 Task: Change the dump module for file dumper to disable.
Action: Mouse moved to (114, 20)
Screenshot: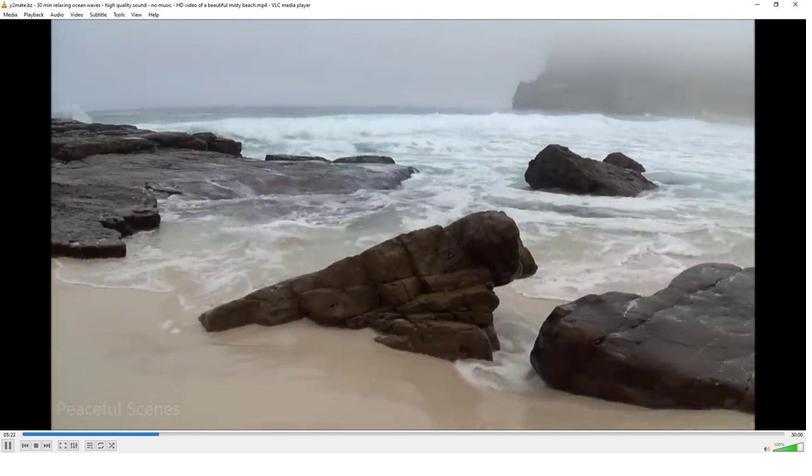 
Action: Mouse pressed left at (114, 20)
Screenshot: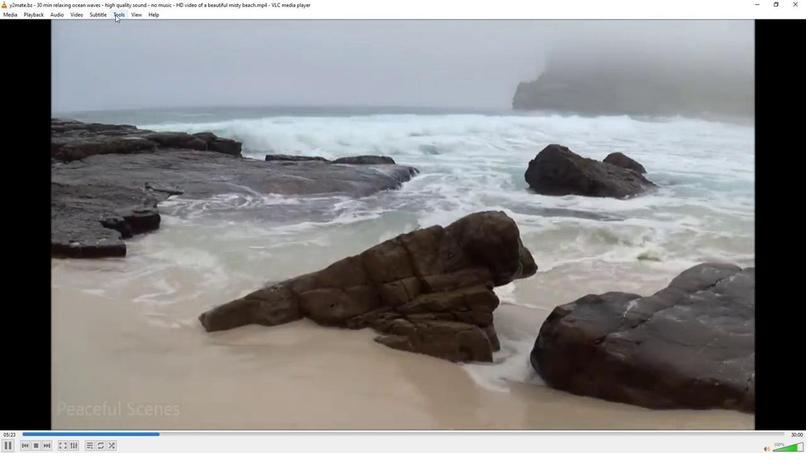 
Action: Mouse moved to (130, 119)
Screenshot: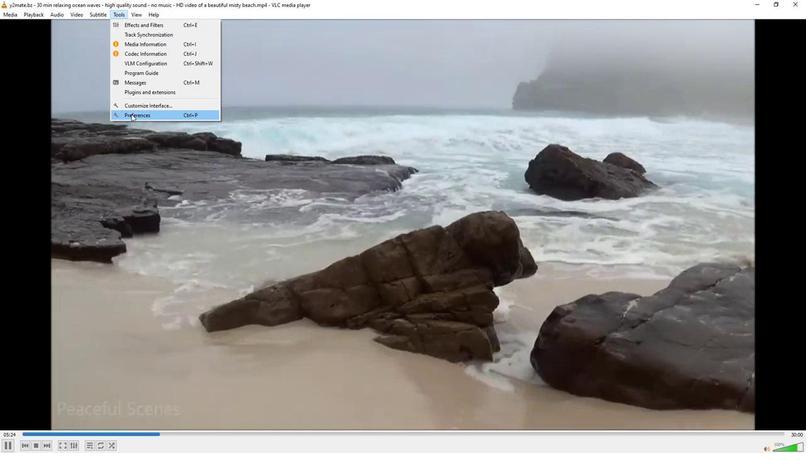 
Action: Mouse pressed left at (130, 119)
Screenshot: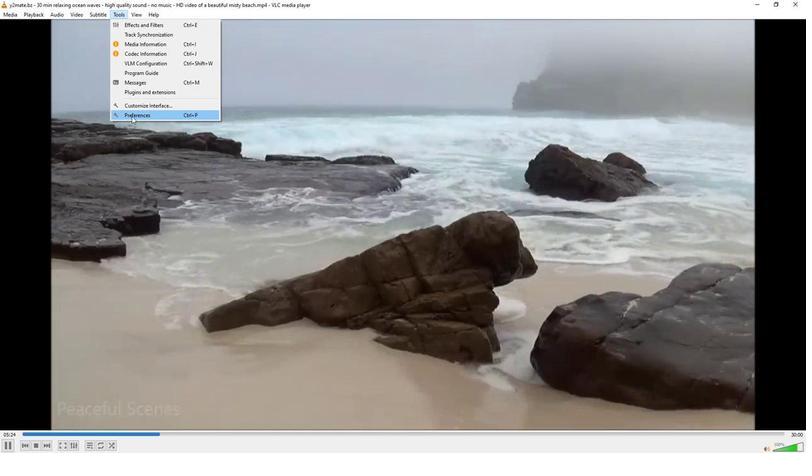
Action: Mouse moved to (221, 348)
Screenshot: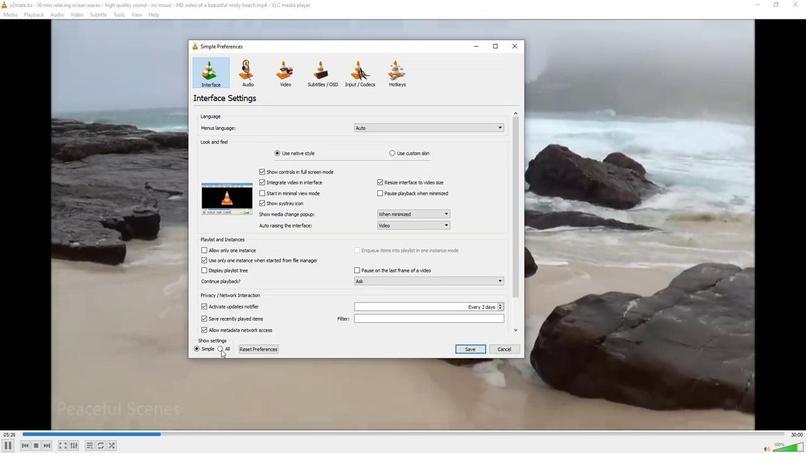 
Action: Mouse pressed left at (221, 348)
Screenshot: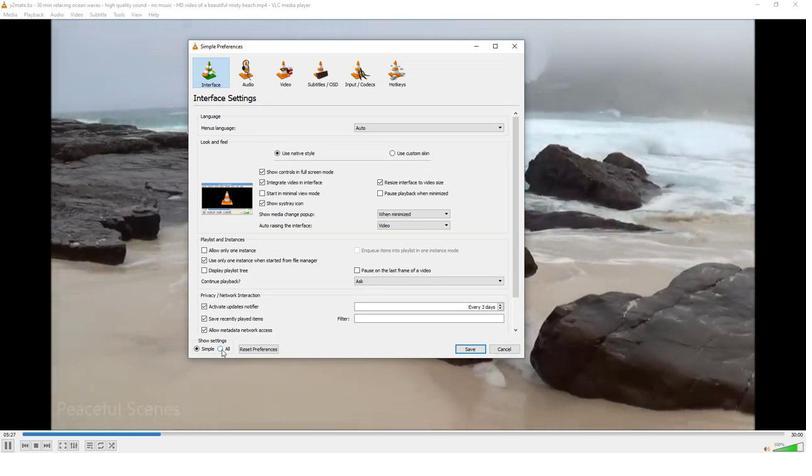 
Action: Mouse moved to (207, 231)
Screenshot: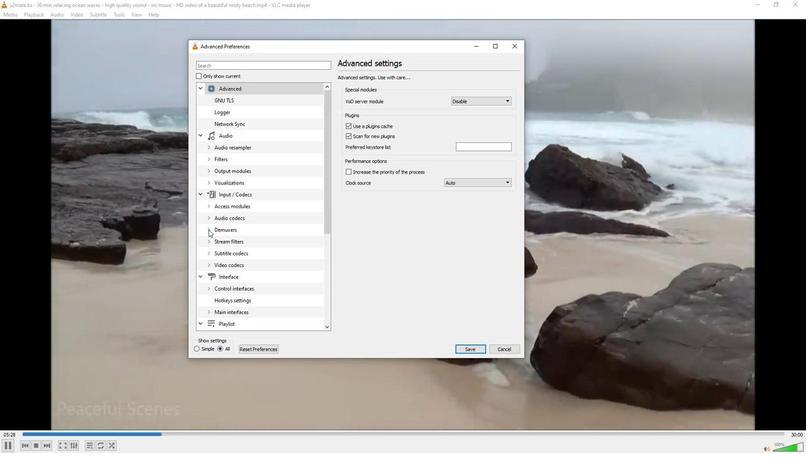 
Action: Mouse pressed left at (207, 231)
Screenshot: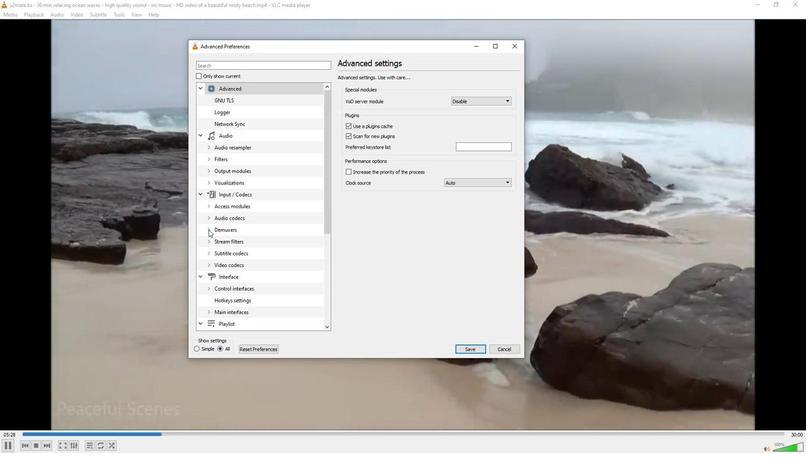 
Action: Mouse moved to (231, 287)
Screenshot: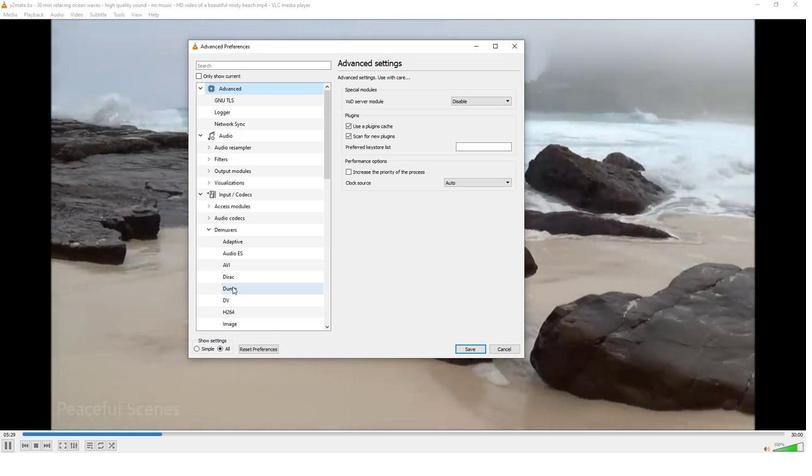 
Action: Mouse pressed left at (231, 287)
Screenshot: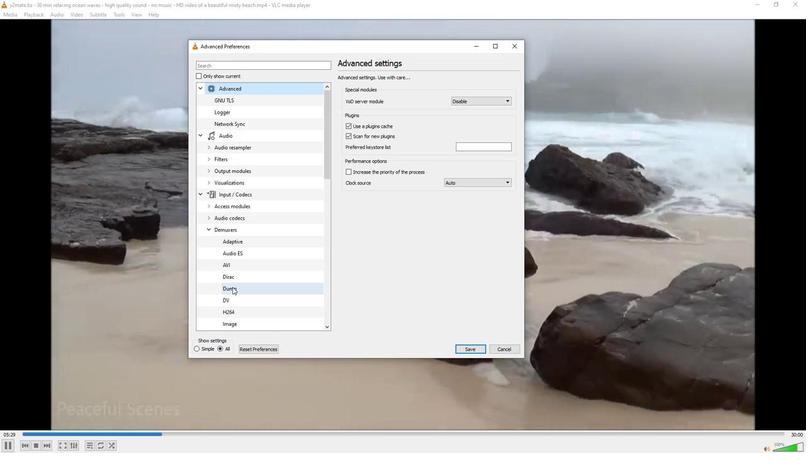 
Action: Mouse moved to (481, 90)
Screenshot: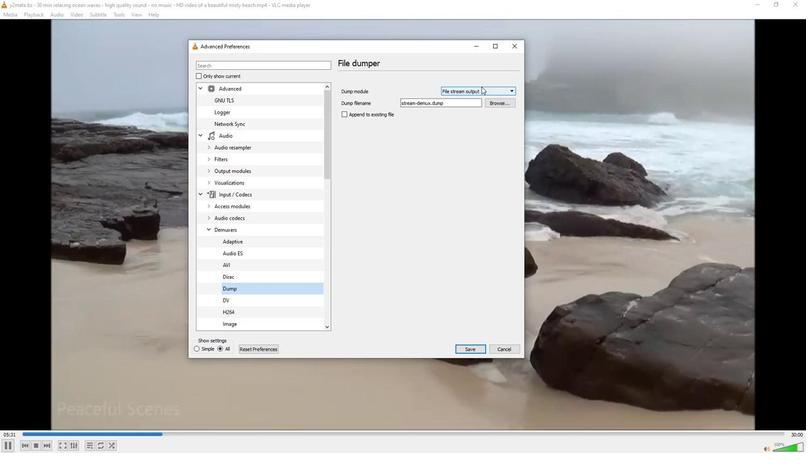 
Action: Mouse pressed left at (481, 90)
Screenshot: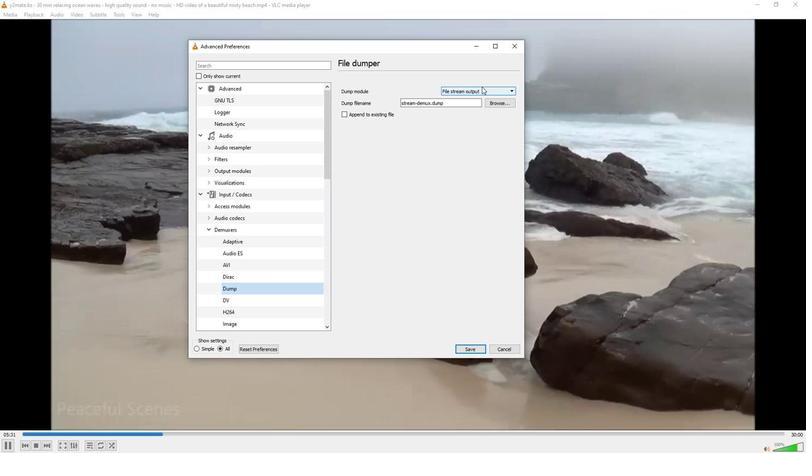 
Action: Mouse moved to (511, 125)
Screenshot: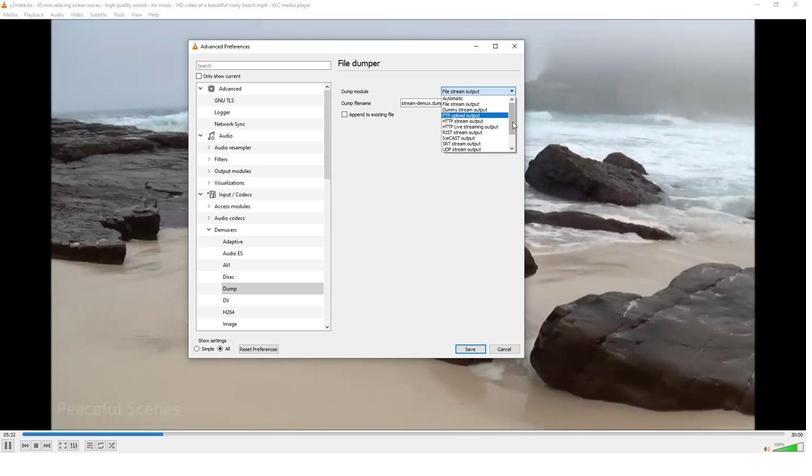 
Action: Mouse pressed left at (511, 125)
Screenshot: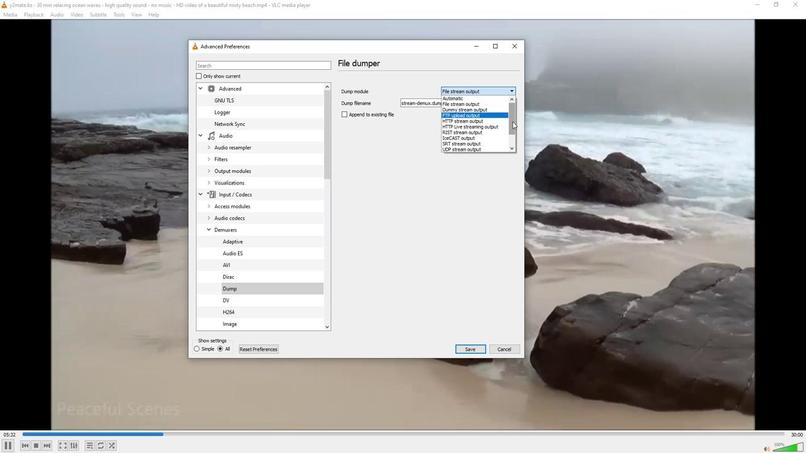 
Action: Mouse moved to (462, 153)
Screenshot: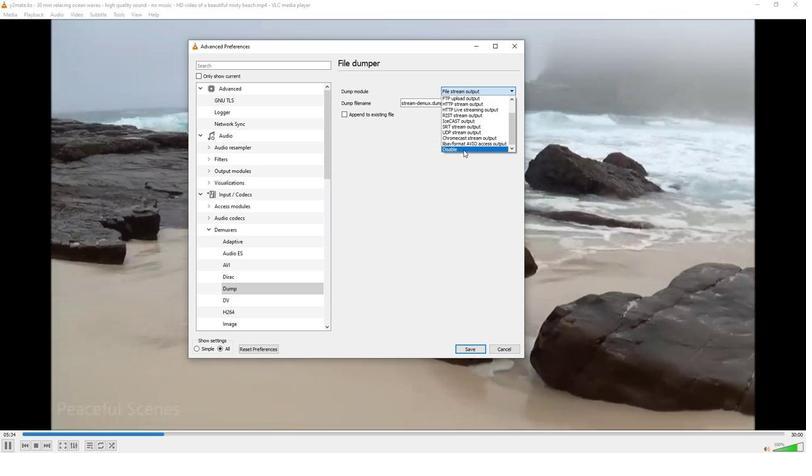 
Action: Mouse pressed left at (462, 153)
Screenshot: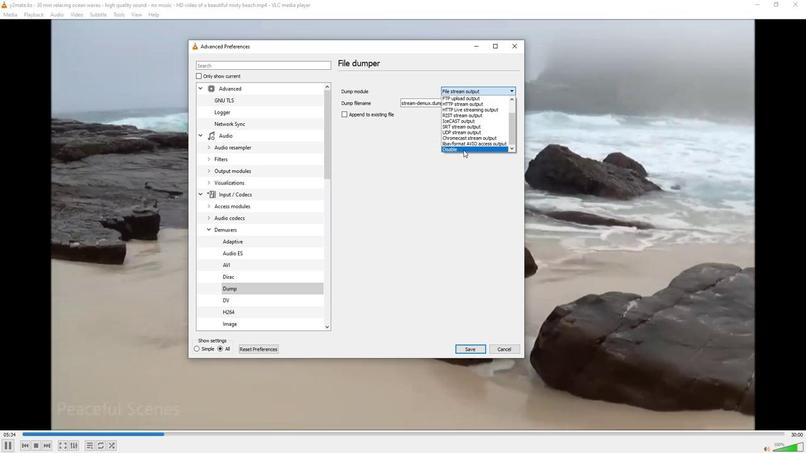 
Action: Mouse moved to (431, 173)
Screenshot: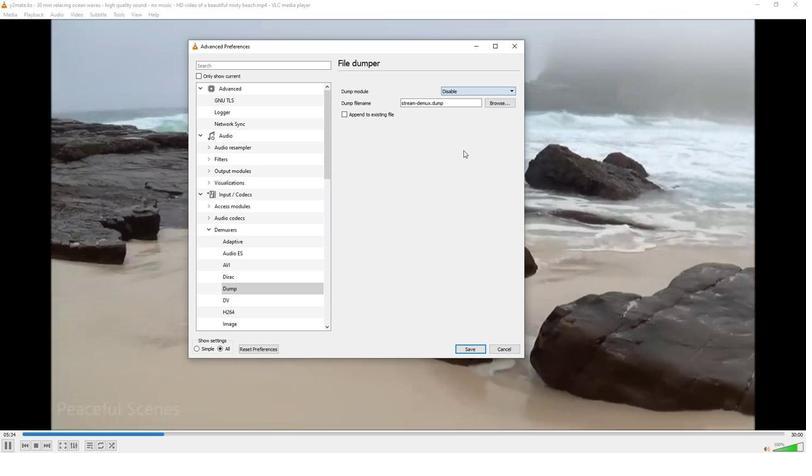 
